 Task: Run a custom test script in the integrated terminal.
Action: Mouse moved to (279, 24)
Screenshot: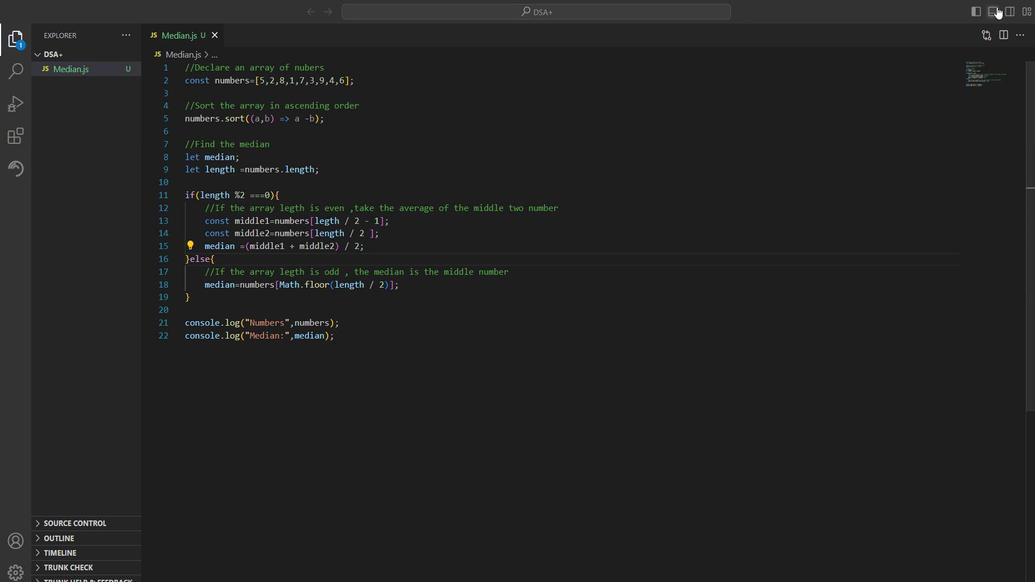 
Action: Mouse pressed left at (279, 24)
Screenshot: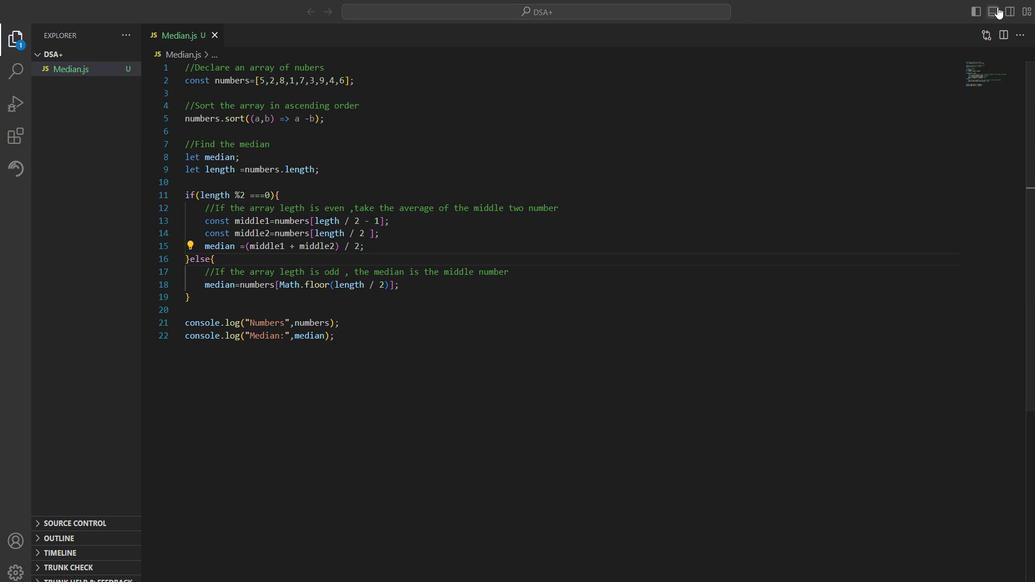 
Action: Mouse moved to (388, 516)
Screenshot: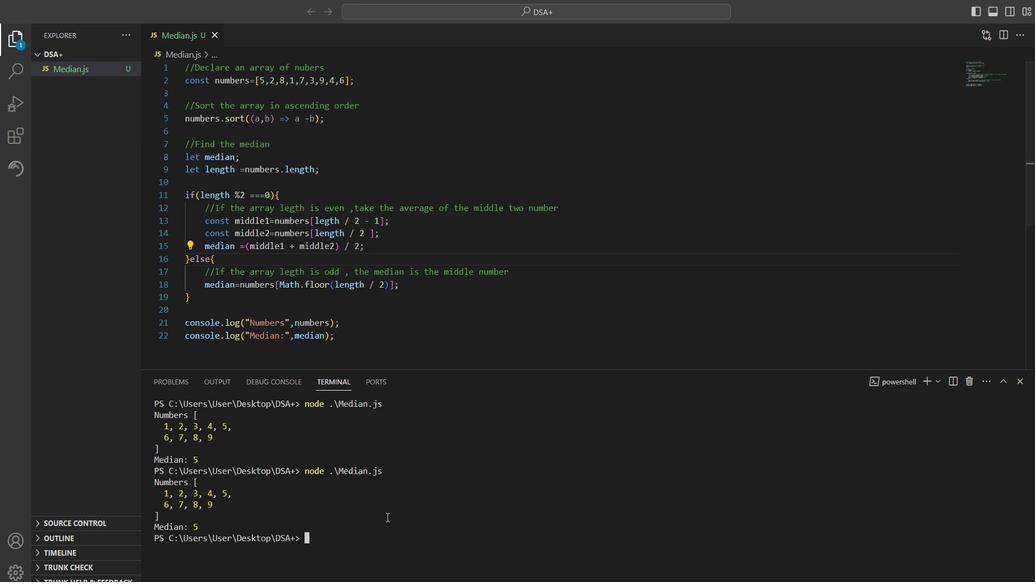 
Action: Mouse pressed left at (388, 516)
Screenshot: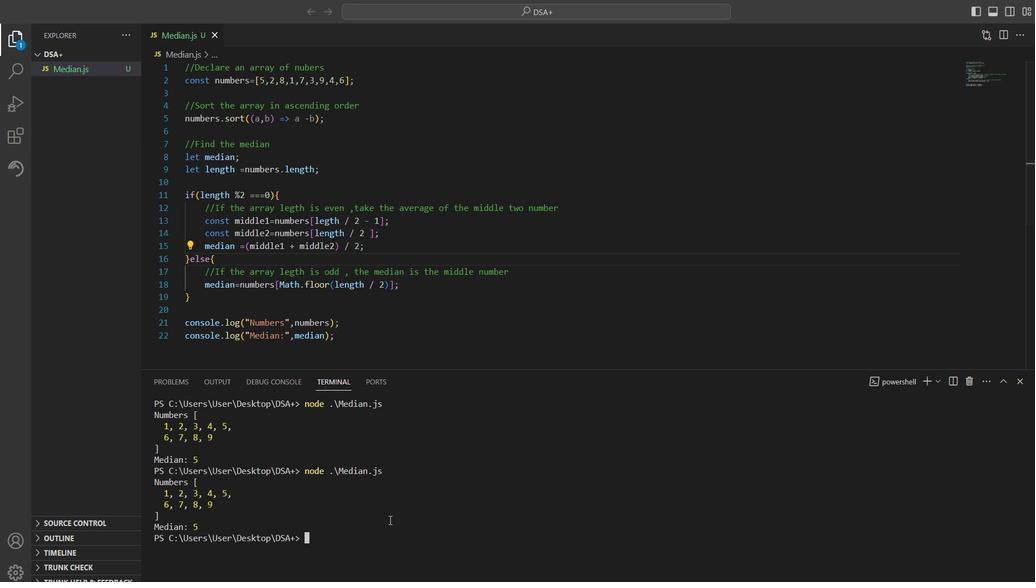 
Action: Mouse moved to (390, 538)
Screenshot: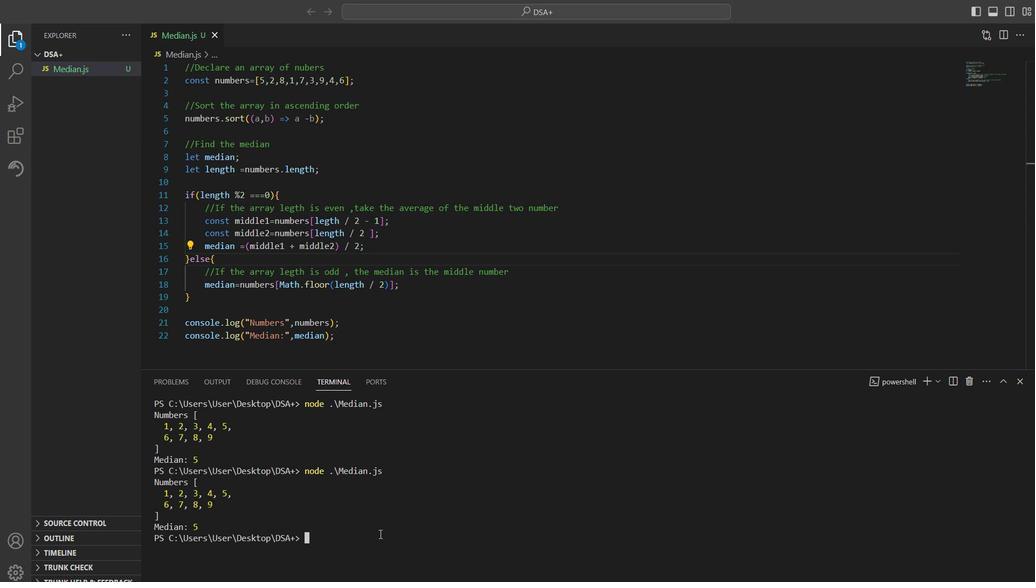 
Action: Key pressed <Key.up><Key.enter>
Screenshot: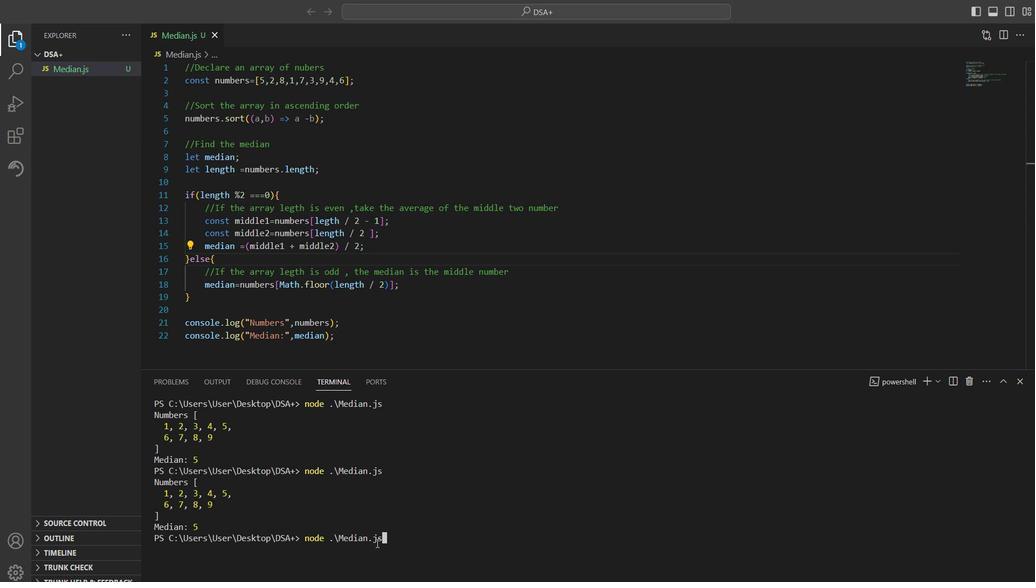 
Action: Mouse moved to (184, 293)
Screenshot: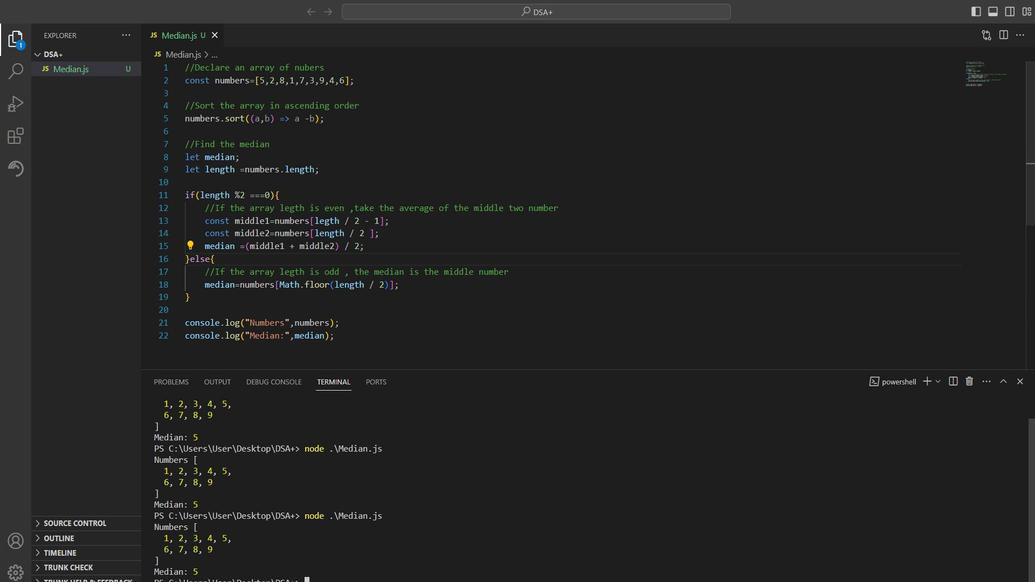 
Action: Mouse pressed left at (184, 293)
Screenshot: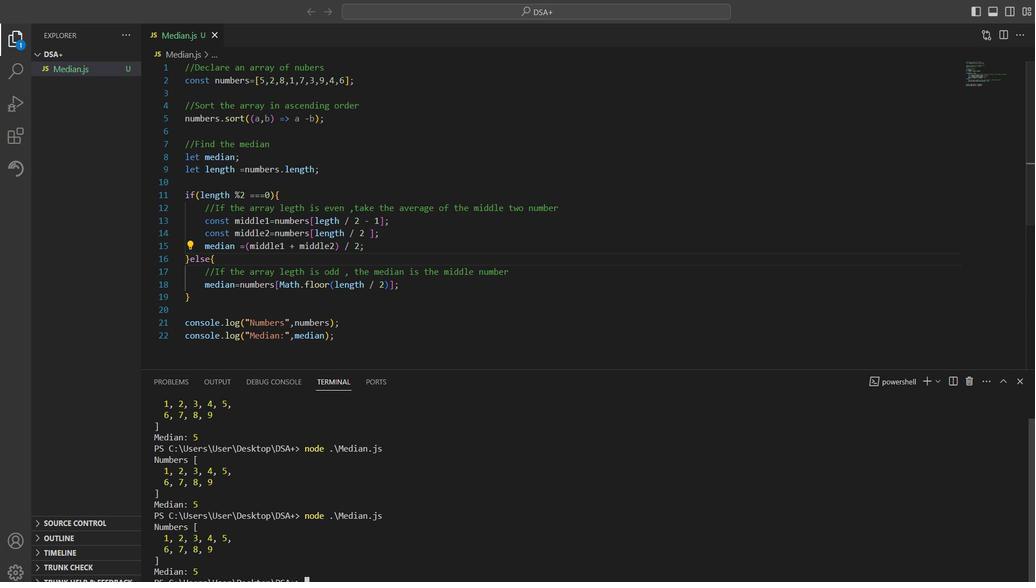 
